 Task: Sort the products by price (highest first).
Action: Mouse moved to (16, 126)
Screenshot: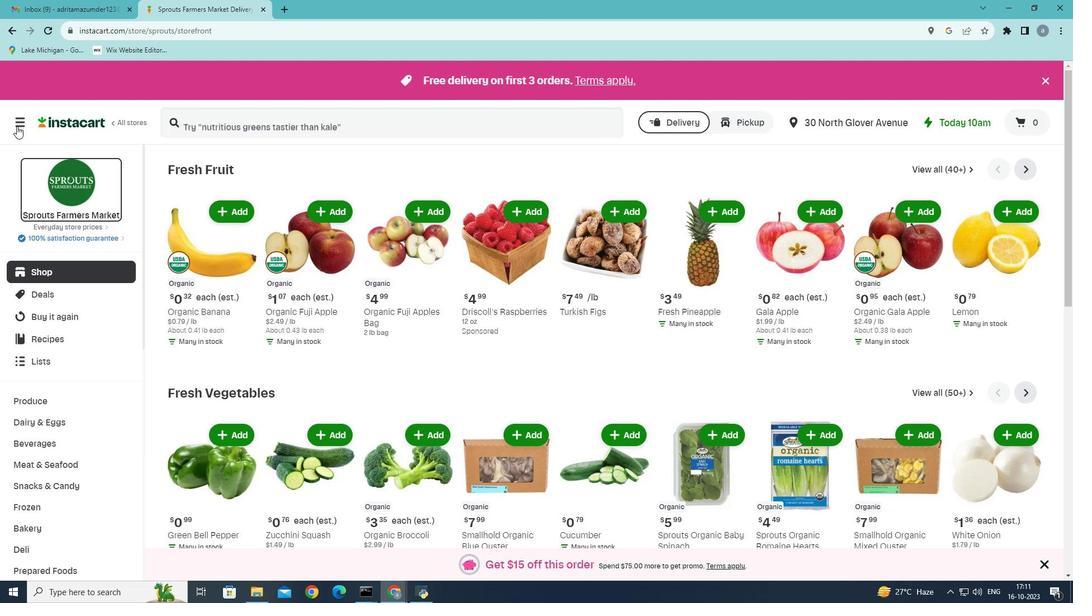 
Action: Mouse pressed left at (16, 126)
Screenshot: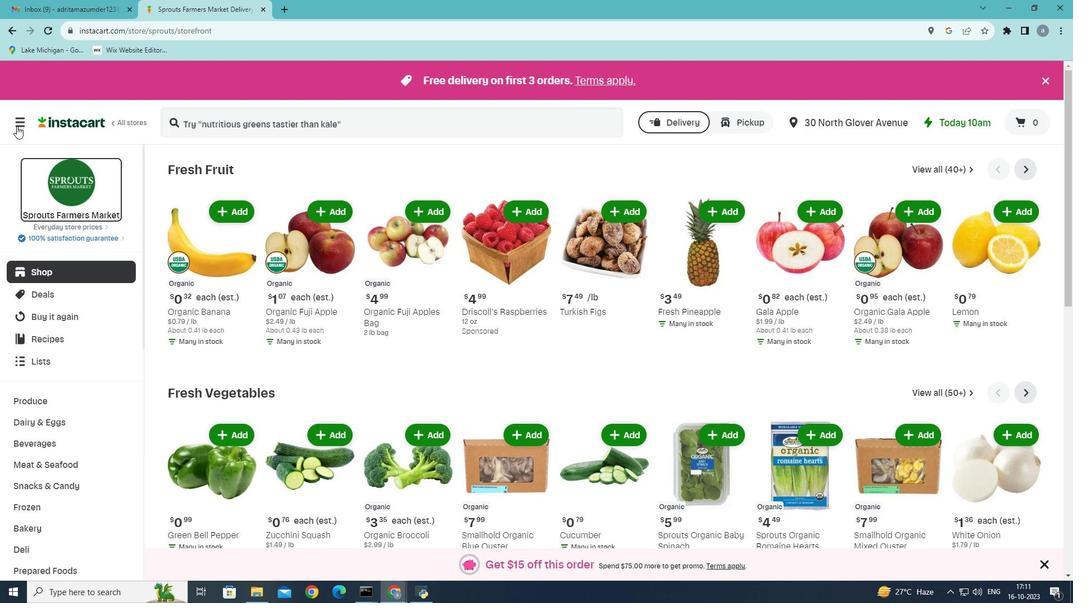 
Action: Mouse moved to (37, 322)
Screenshot: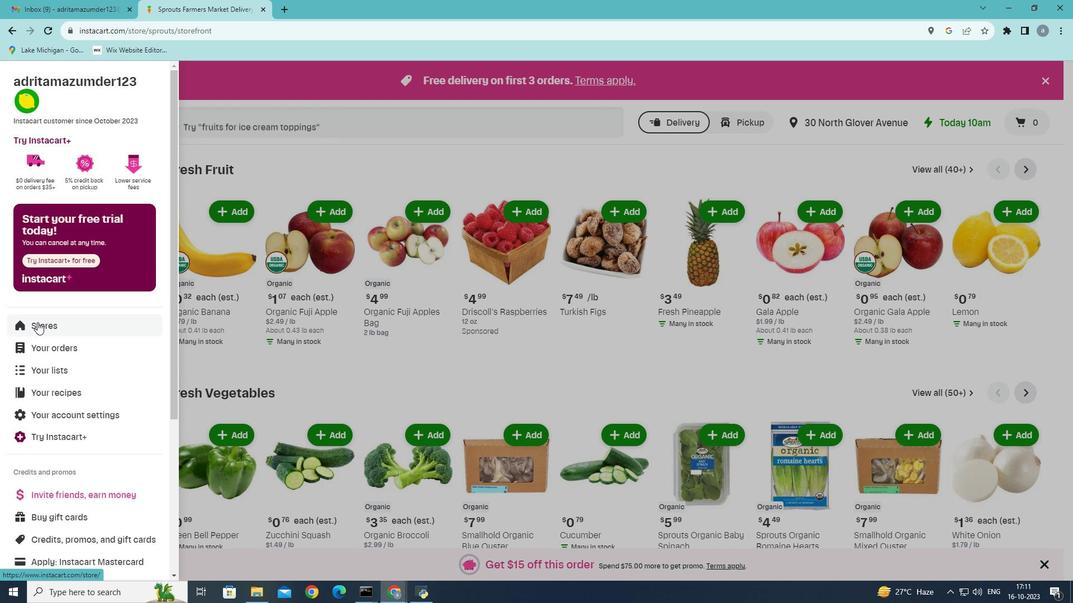 
Action: Mouse pressed left at (37, 322)
Screenshot: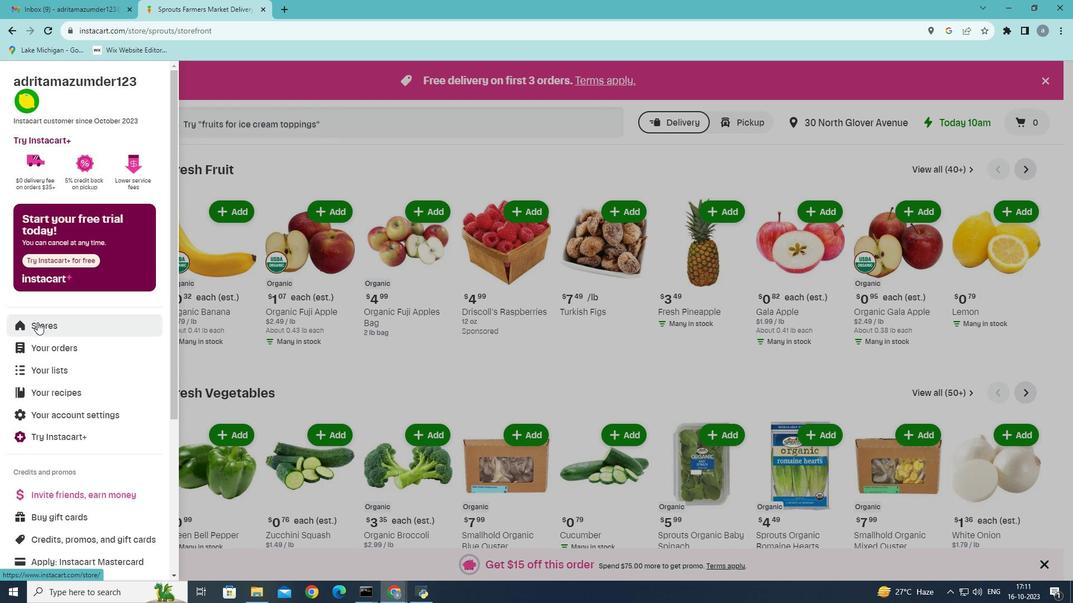 
Action: Mouse moved to (252, 119)
Screenshot: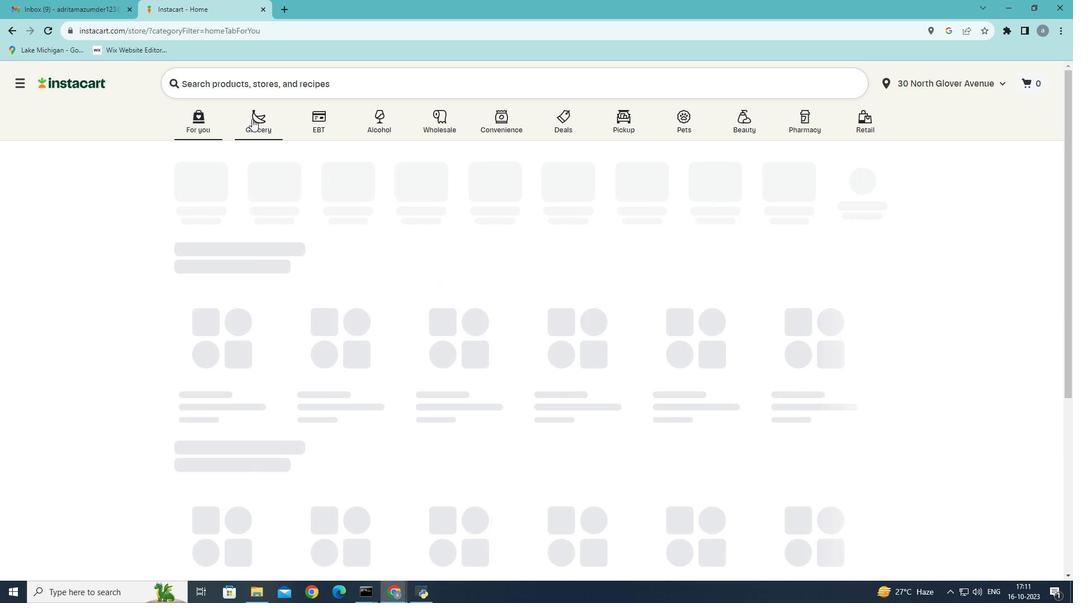 
Action: Mouse pressed left at (252, 119)
Screenshot: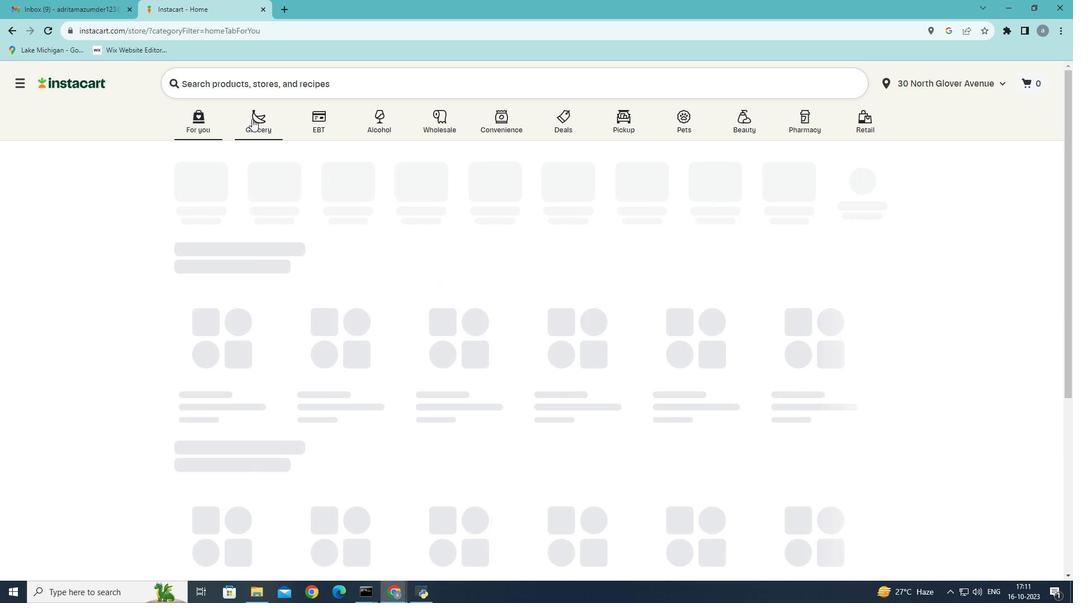 
Action: Mouse moved to (722, 257)
Screenshot: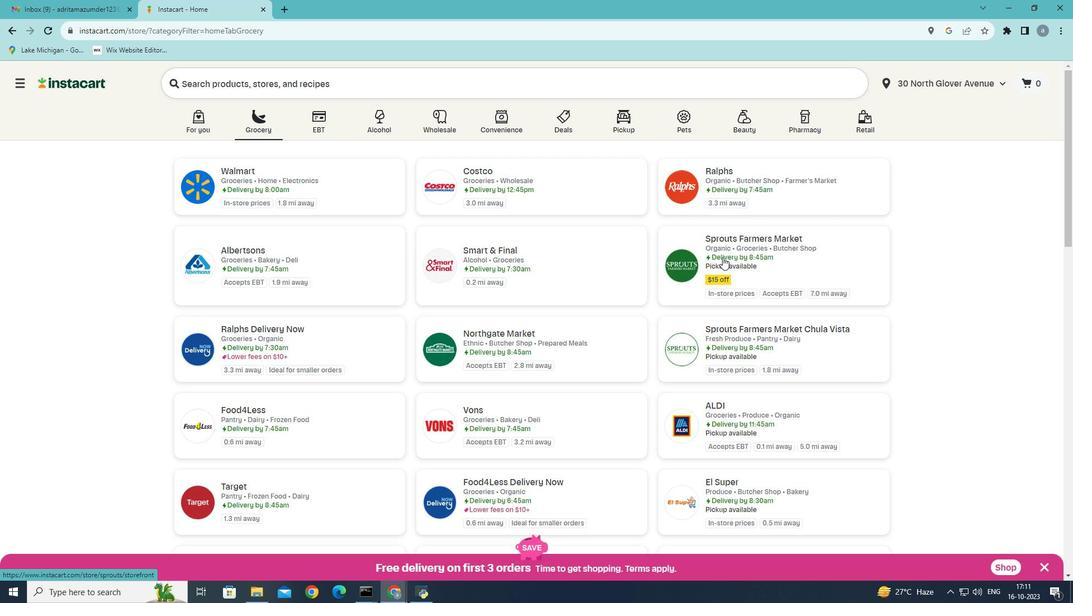
Action: Mouse pressed left at (722, 257)
Screenshot: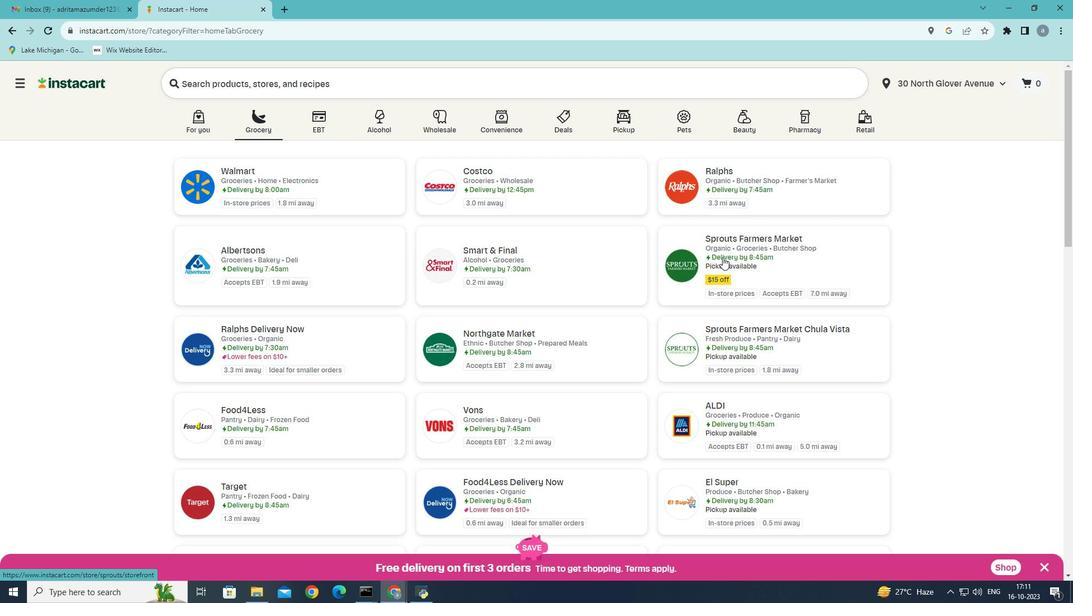 
Action: Mouse moved to (70, 465)
Screenshot: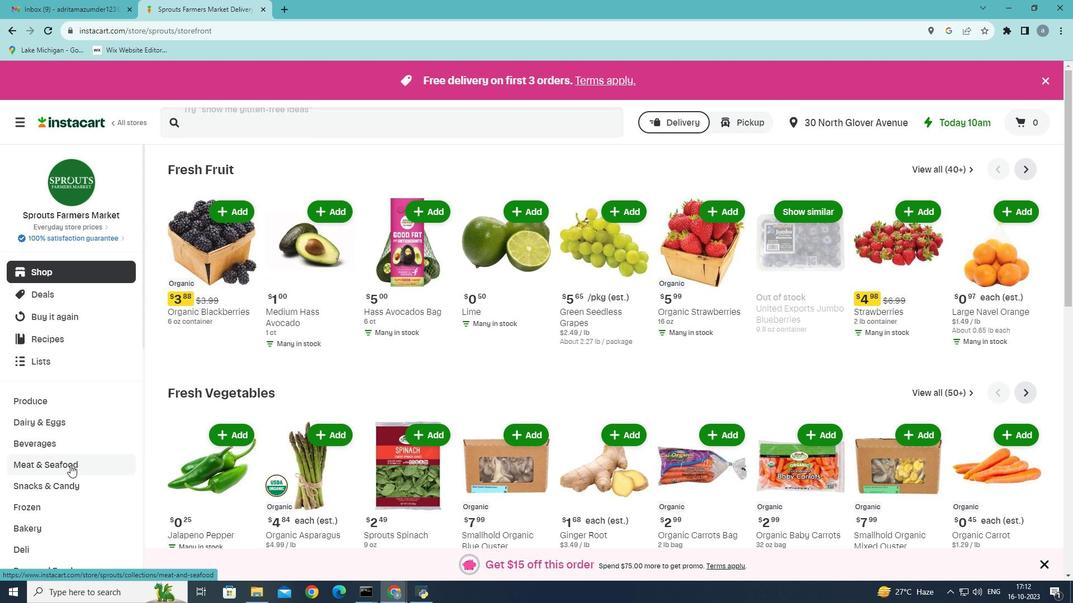 
Action: Mouse pressed left at (70, 465)
Screenshot: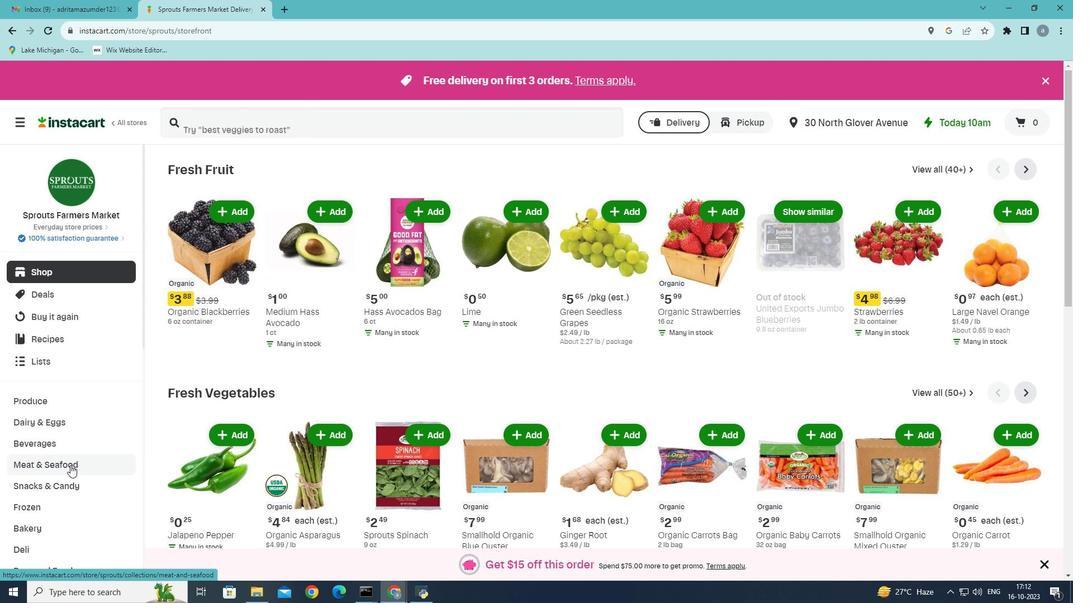 
Action: Mouse moved to (284, 202)
Screenshot: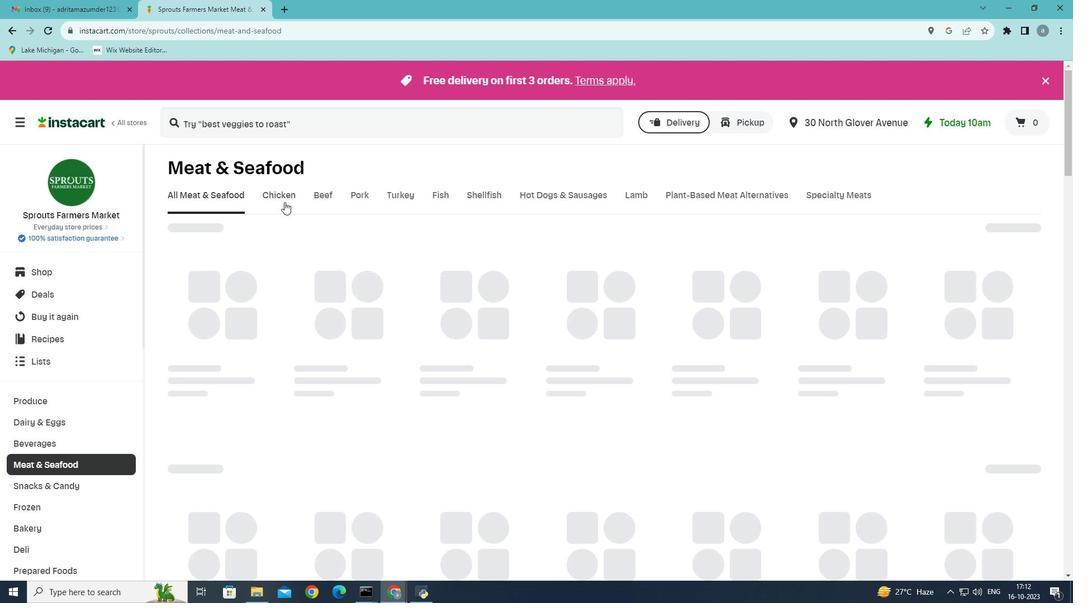 
Action: Mouse pressed left at (284, 202)
Screenshot: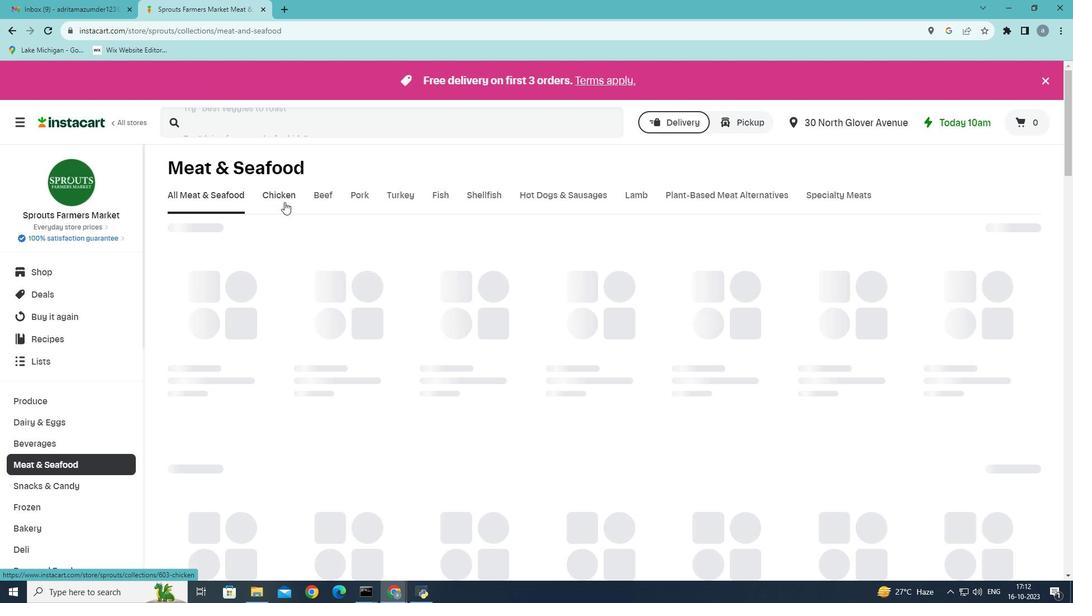
Action: Mouse moved to (408, 249)
Screenshot: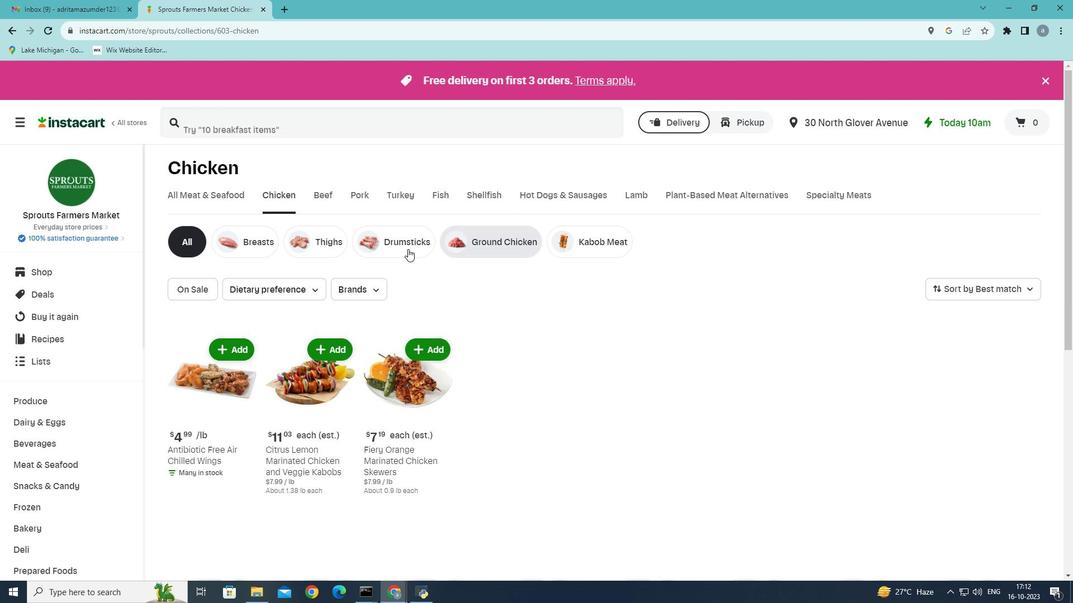 
Action: Mouse pressed left at (408, 249)
Screenshot: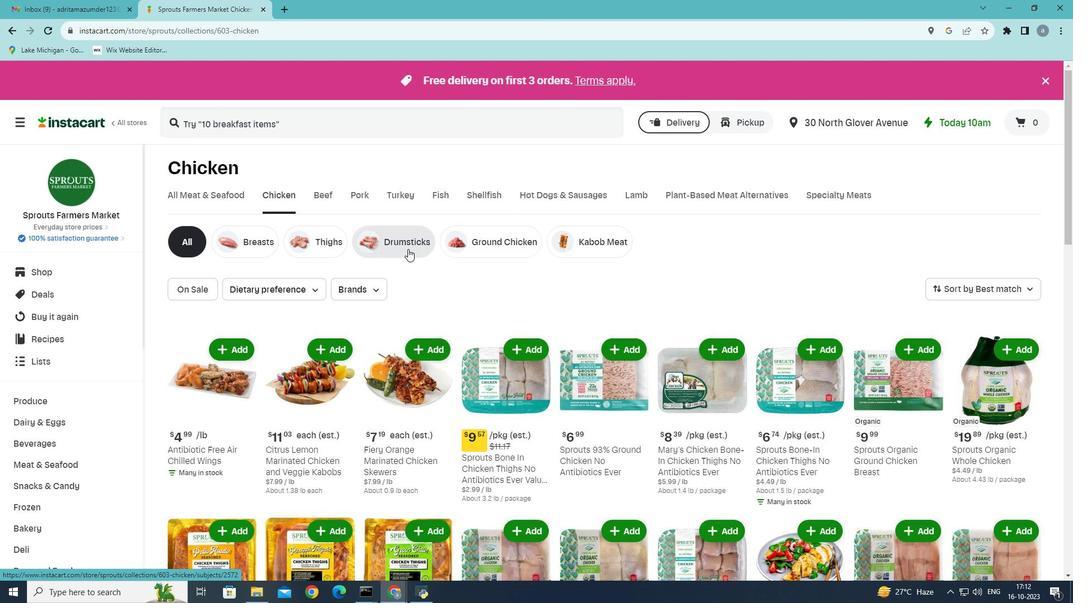 
Action: Mouse moved to (1043, 290)
Screenshot: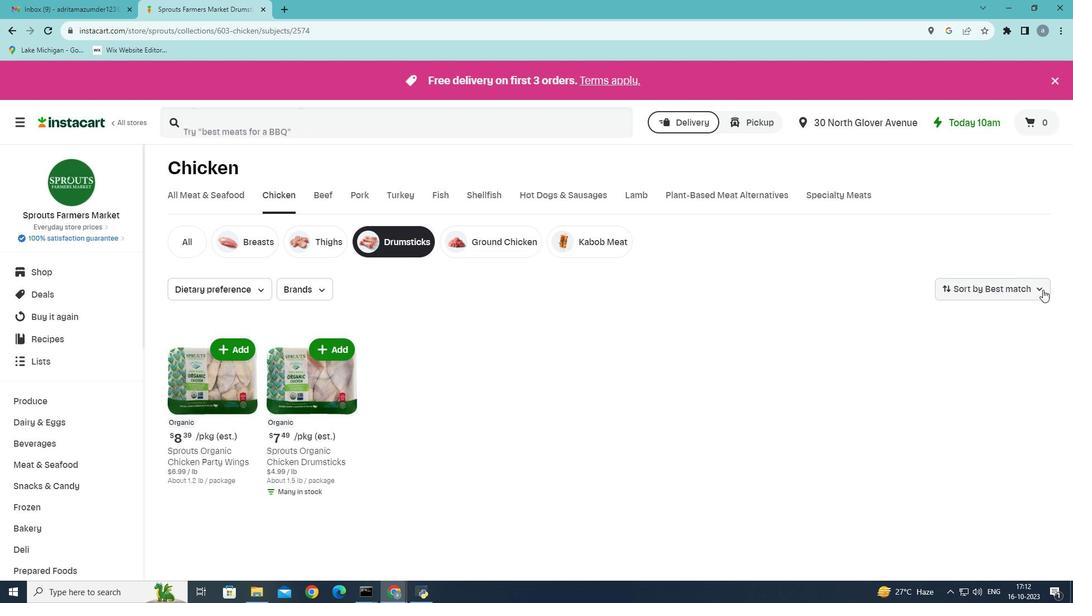 
Action: Mouse pressed left at (1043, 290)
Screenshot: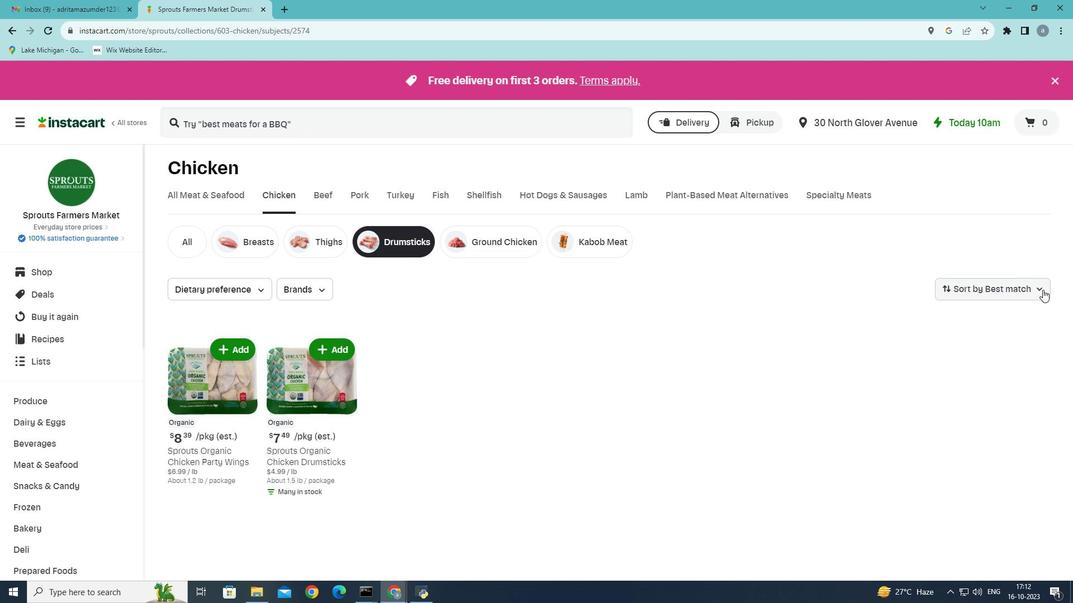 
Action: Mouse moved to (1010, 364)
Screenshot: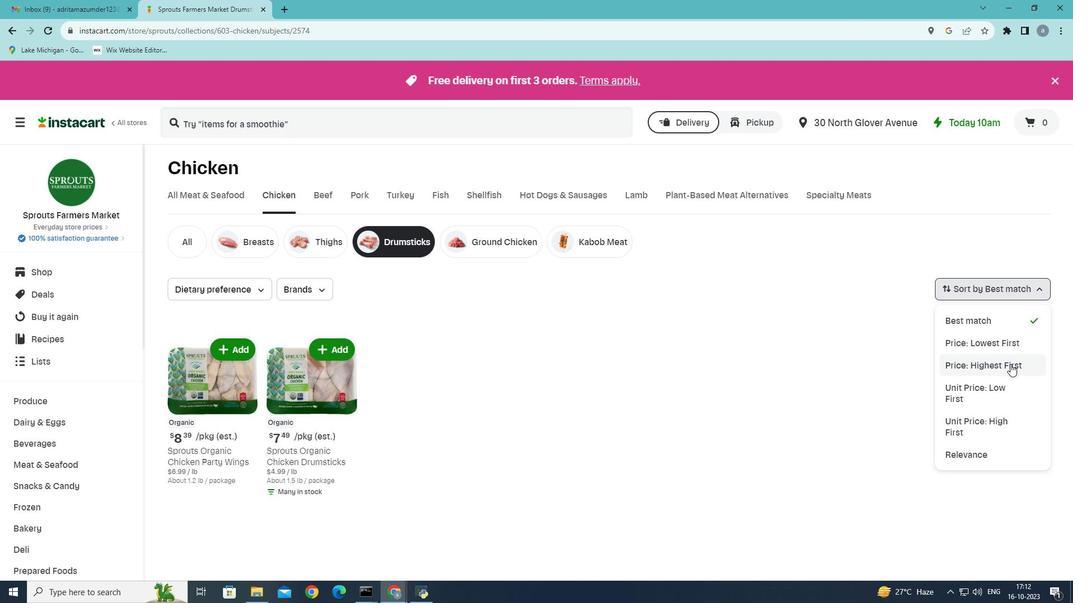 
Action: Mouse pressed left at (1010, 364)
Screenshot: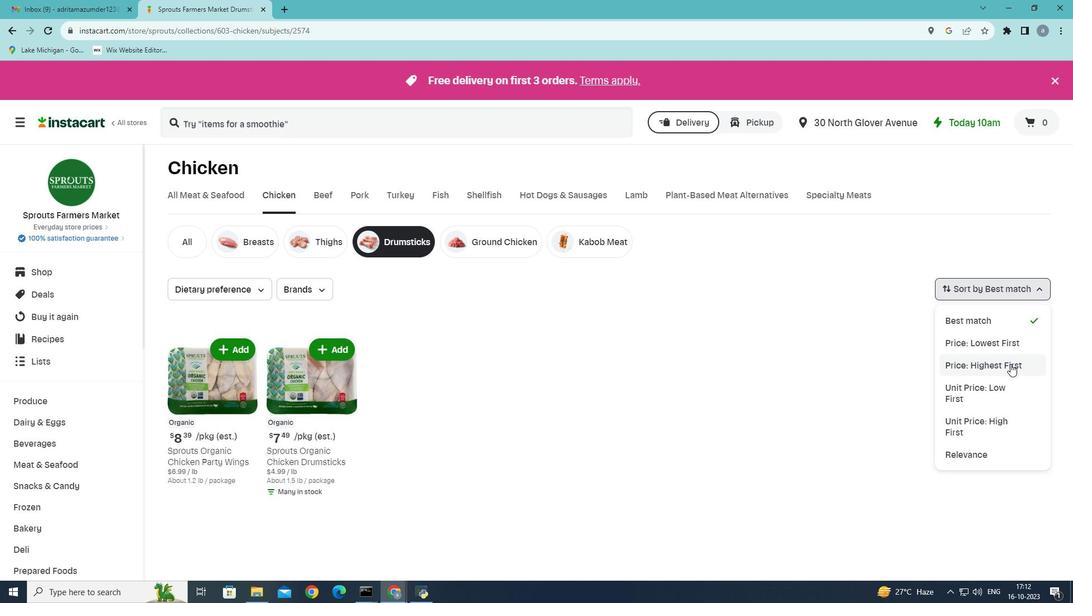 
Action: Mouse moved to (981, 344)
Screenshot: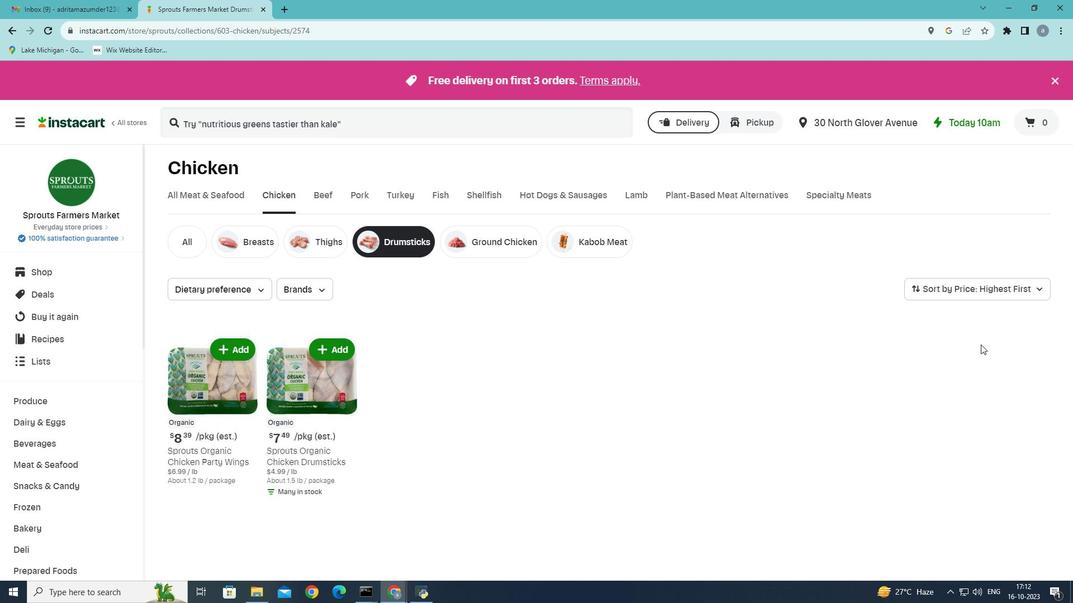 
